 Task: Create a task  Upgrade and migrate company quality management to a cloud-based solution , assign it to team member softage.3@softage.net in the project BroaderPath and update the status of the task to  At Risk , set the priority of the task to Medium
Action: Mouse moved to (71, 55)
Screenshot: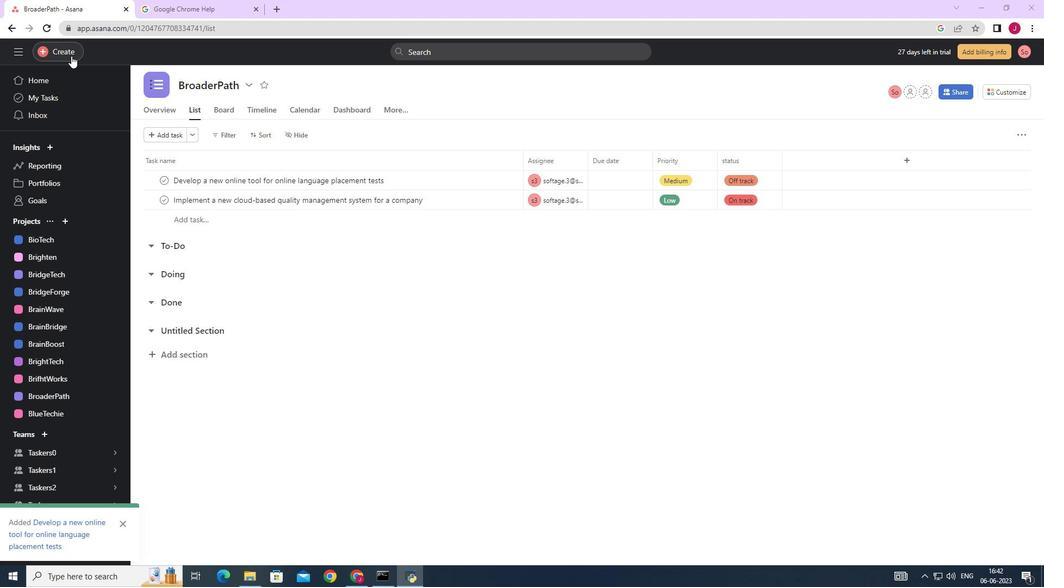 
Action: Mouse pressed left at (71, 55)
Screenshot: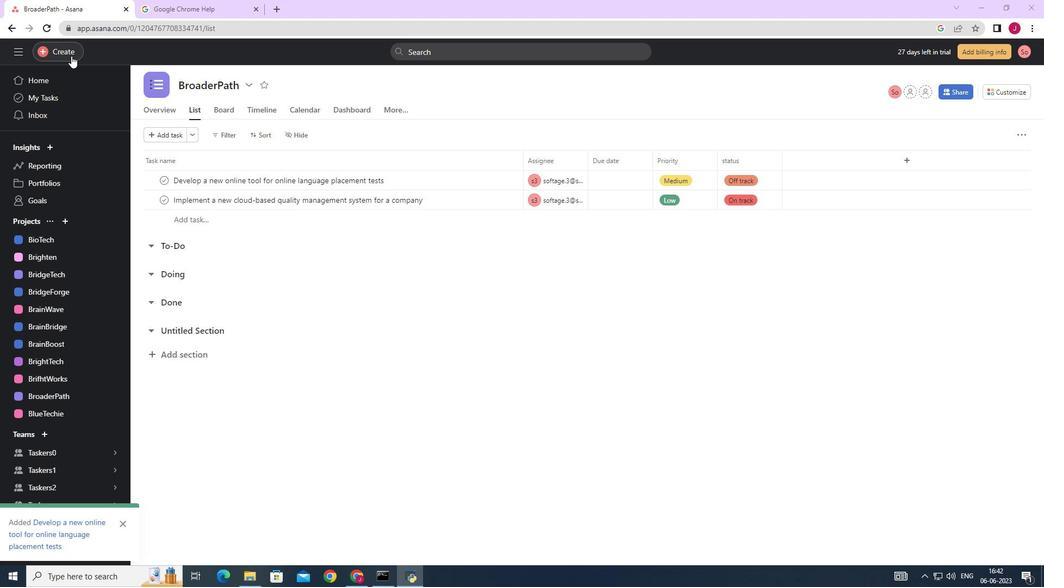 
Action: Mouse moved to (120, 54)
Screenshot: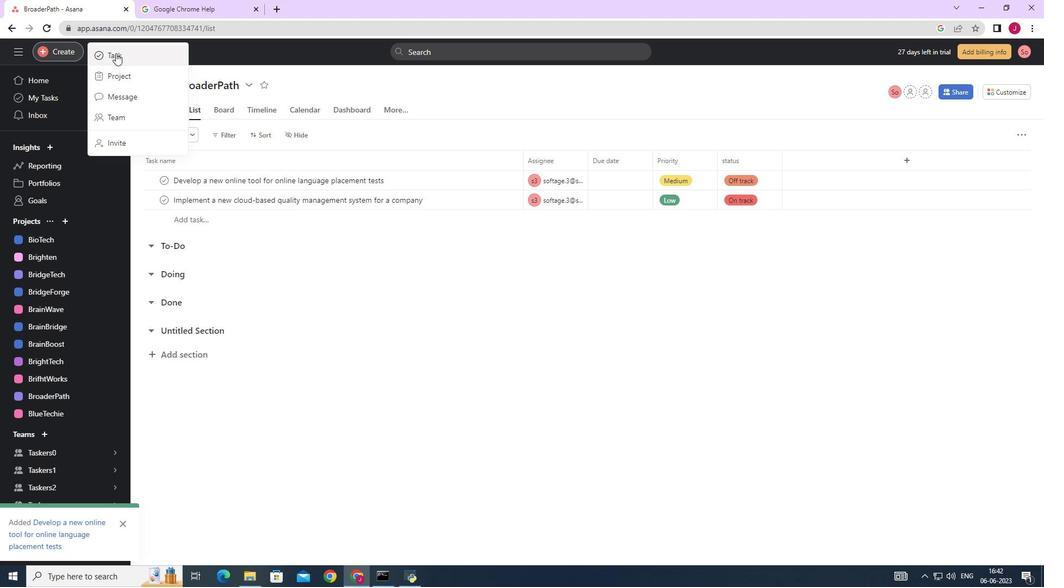 
Action: Mouse pressed left at (120, 54)
Screenshot: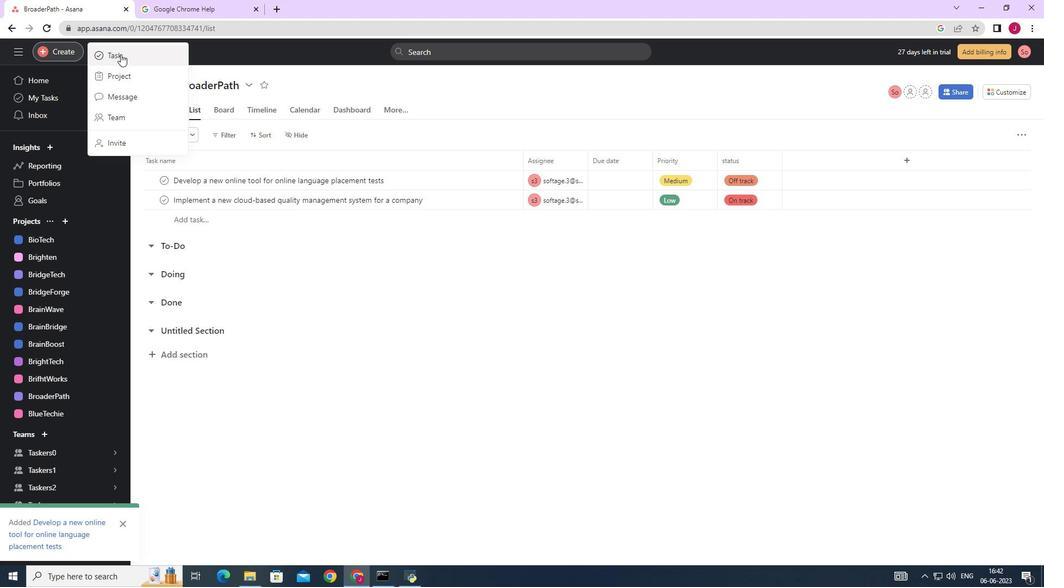 
Action: Mouse moved to (826, 360)
Screenshot: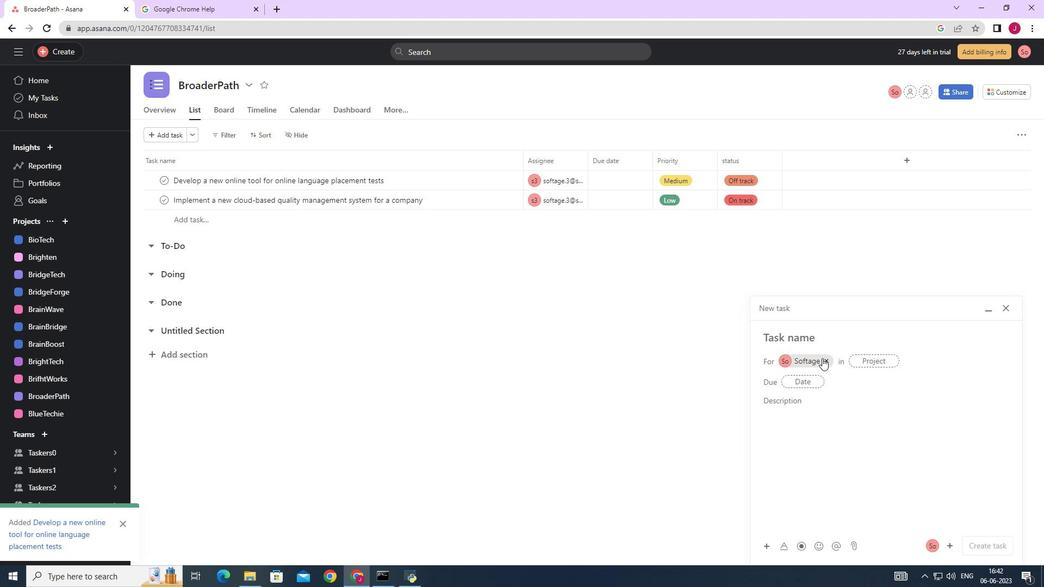 
Action: Mouse pressed left at (826, 360)
Screenshot: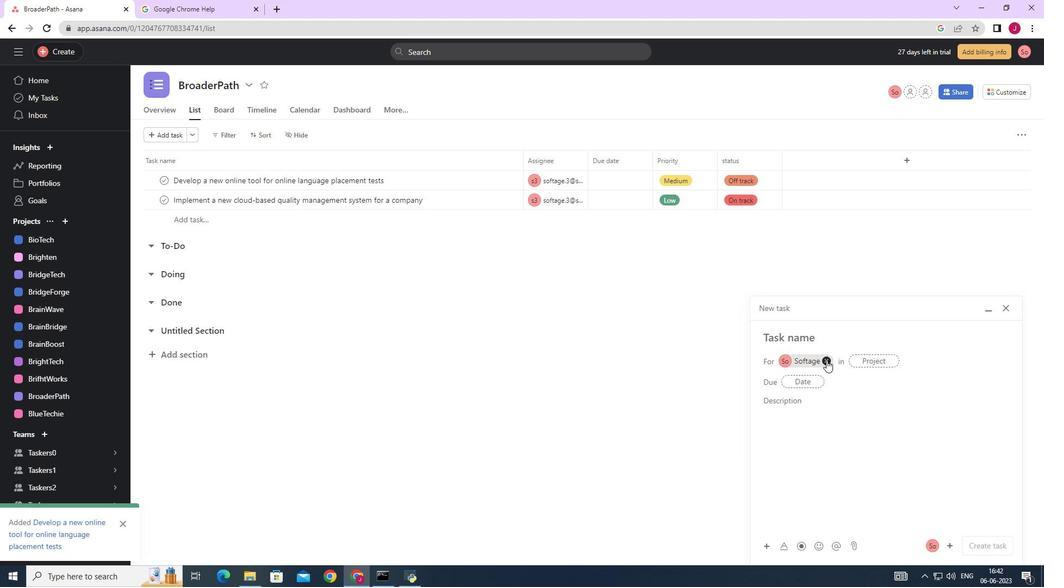 
Action: Mouse moved to (790, 338)
Screenshot: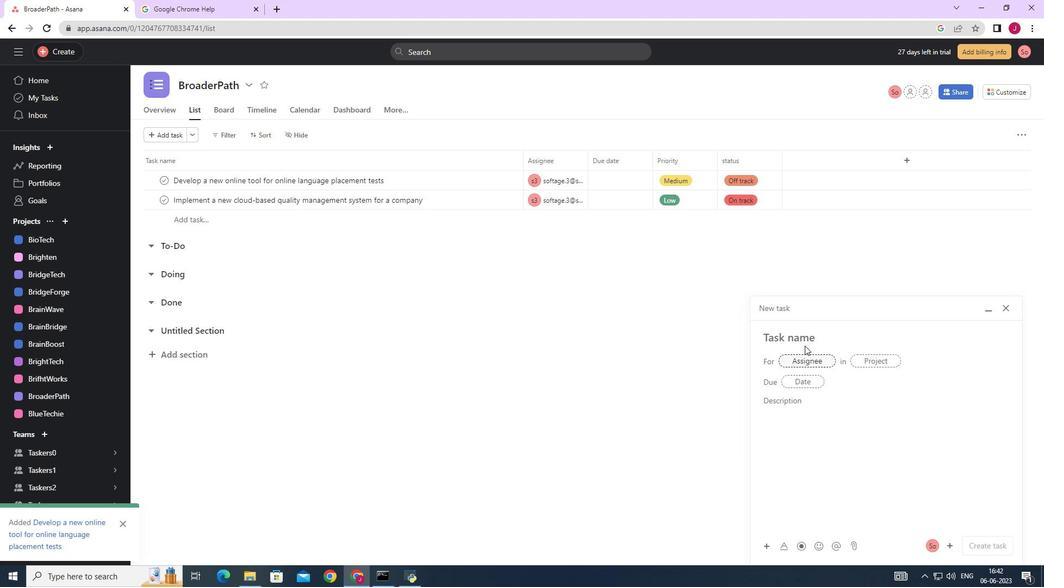 
Action: Mouse pressed left at (790, 338)
Screenshot: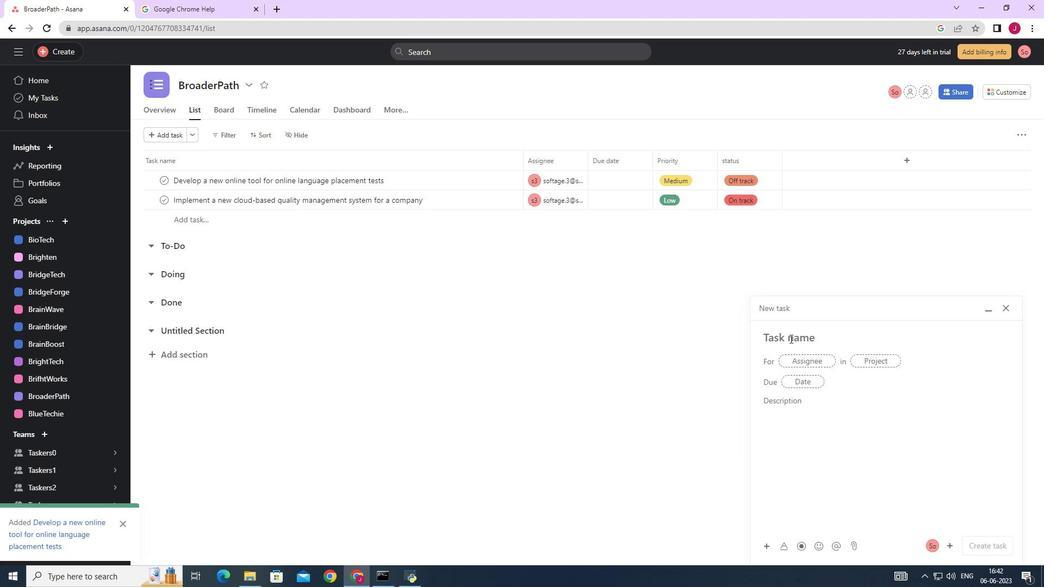 
Action: Key pressed <Key.caps_lock>U<Key.caps_lock>pgrade<Key.space>and<Key.space>migrate<Key.space>company<Key.space>quality<Key.space>management<Key.space>to<Key.space>a<Key.space>cloud-based<Key.space>solution
Screenshot: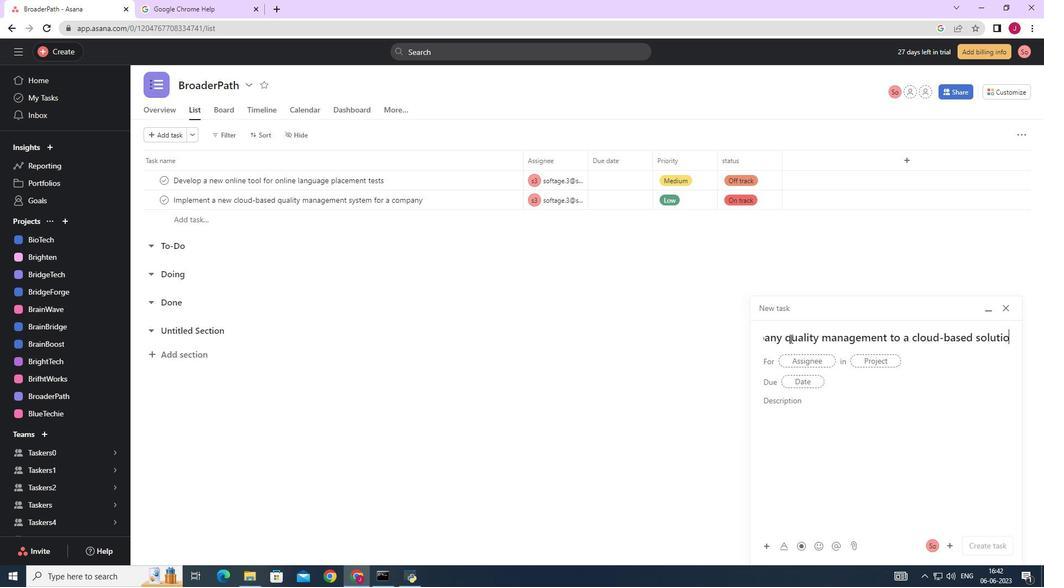 
Action: Mouse moved to (811, 365)
Screenshot: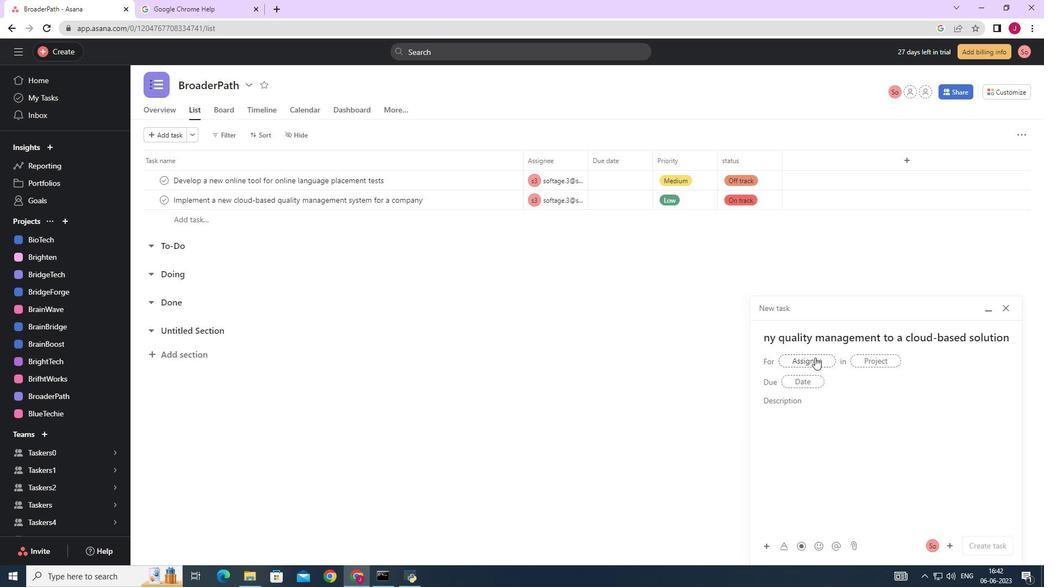
Action: Mouse pressed left at (811, 365)
Screenshot: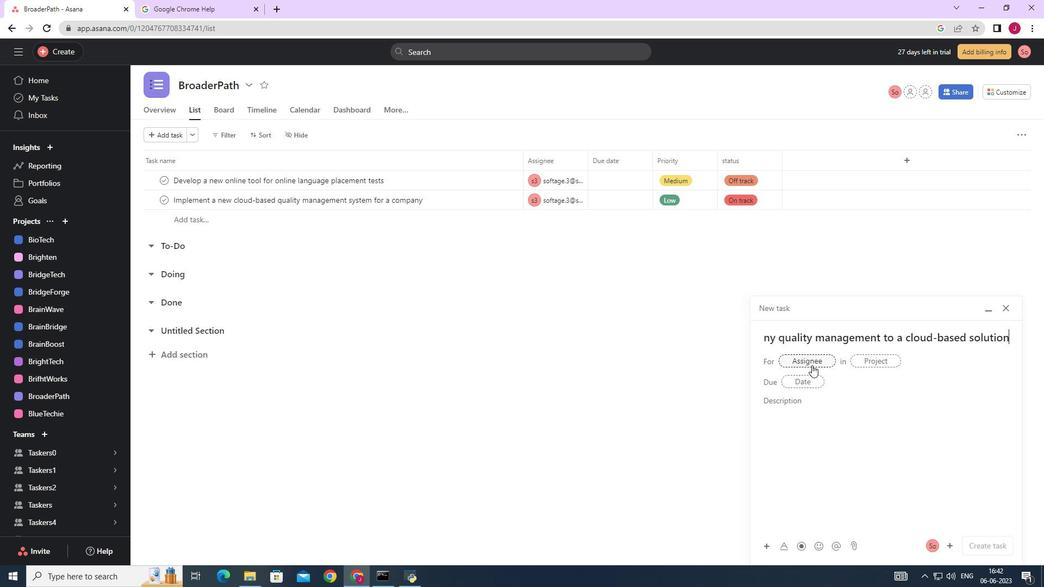 
Action: Mouse moved to (810, 366)
Screenshot: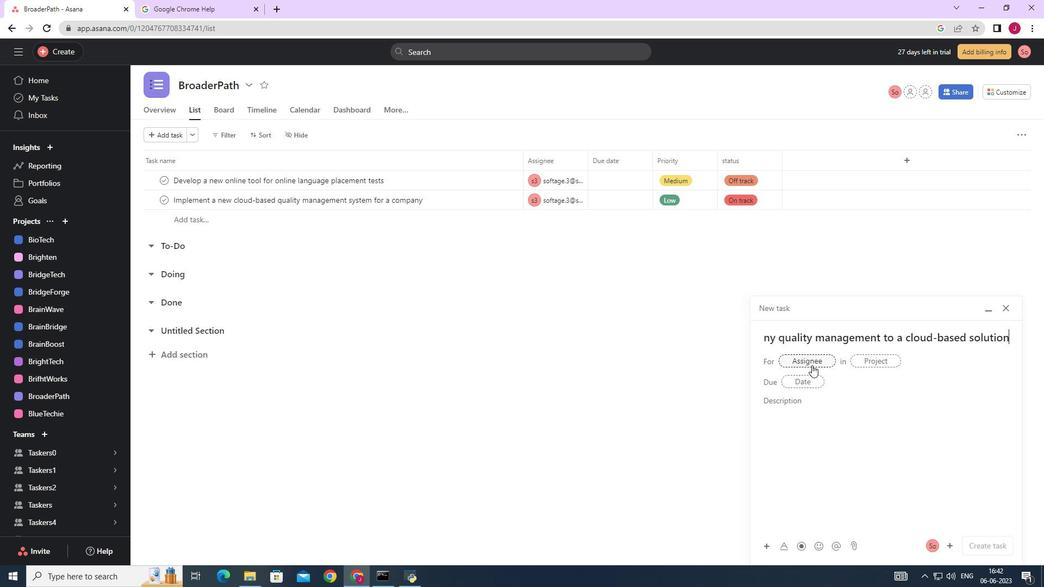 
Action: Key pressed softagr<Key.shift>@3
Screenshot: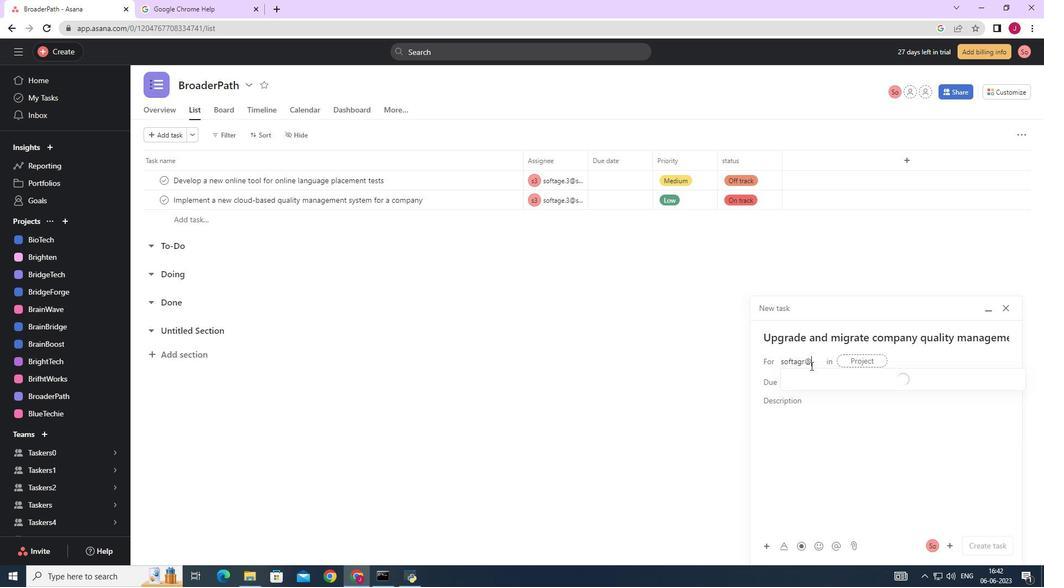 
Action: Mouse moved to (802, 362)
Screenshot: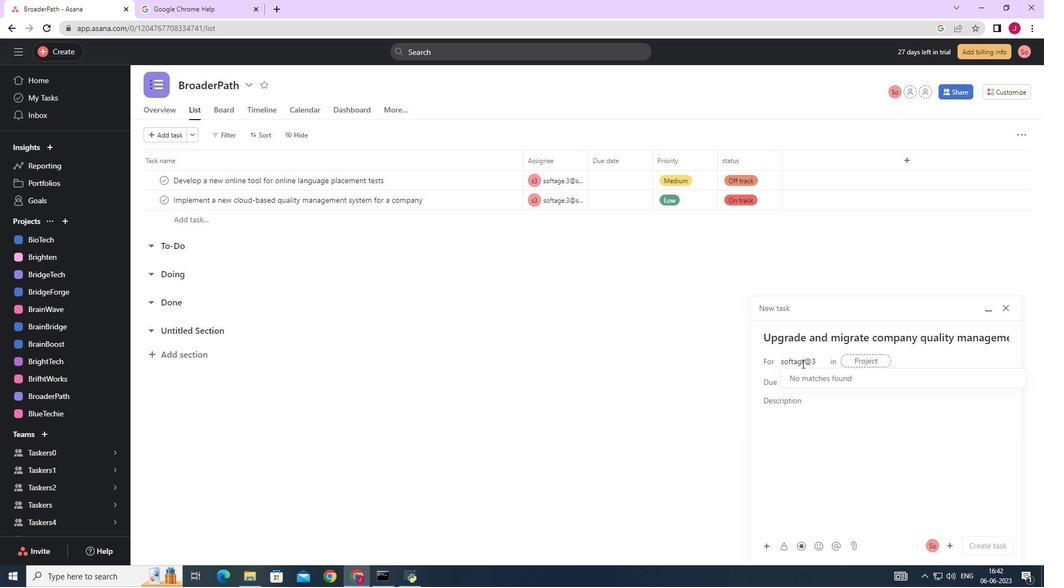 
Action: Mouse pressed left at (802, 362)
Screenshot: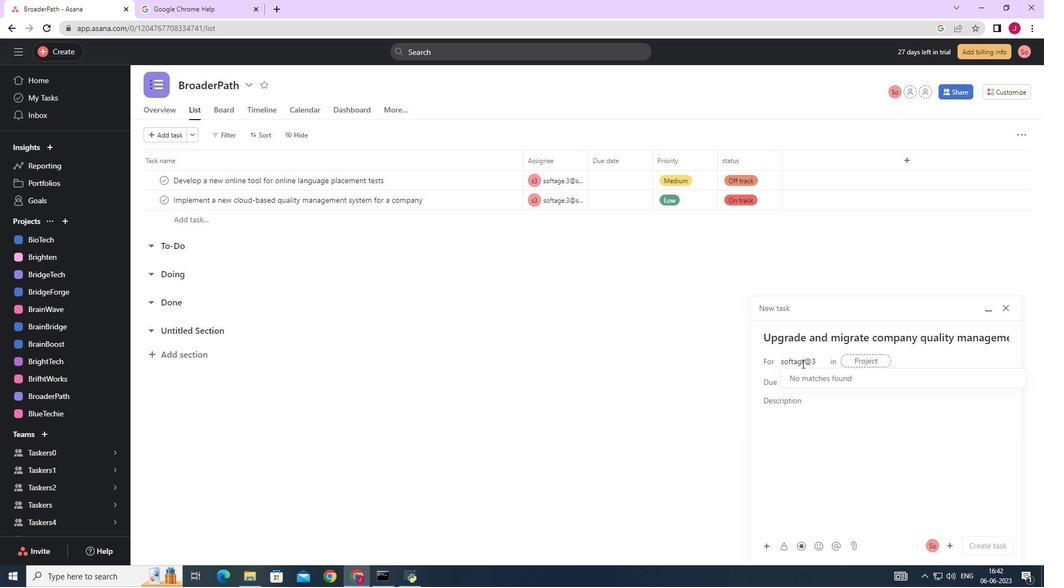 
Action: Mouse moved to (806, 362)
Screenshot: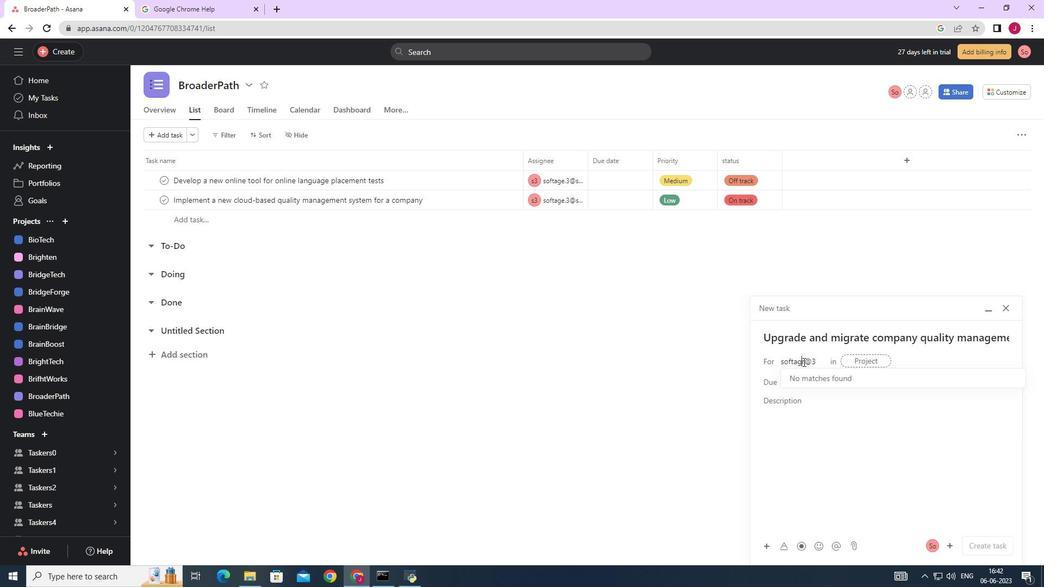 
Action: Mouse pressed left at (806, 362)
Screenshot: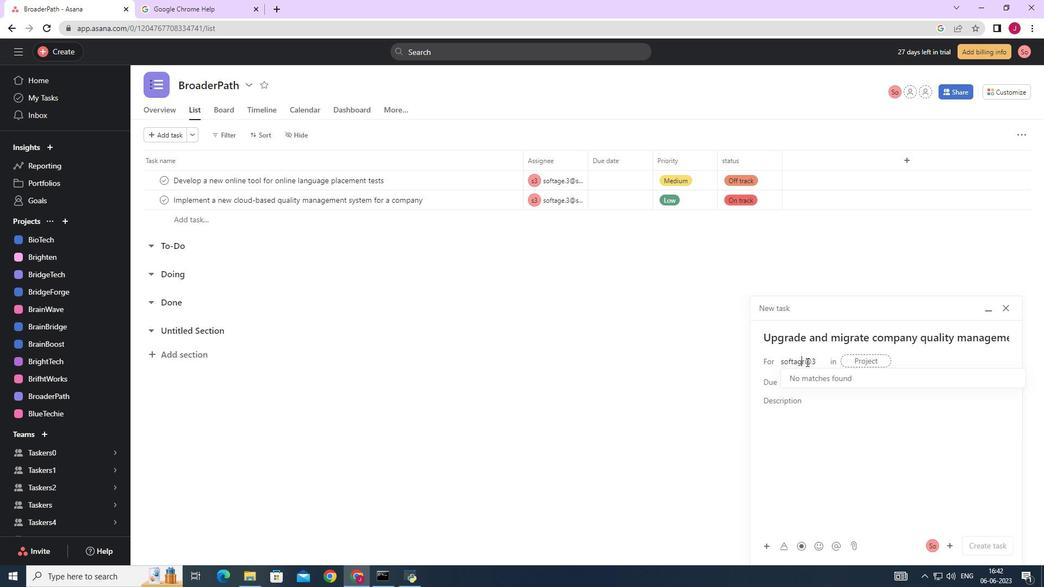 
Action: Key pressed <Key.backspace>e
Screenshot: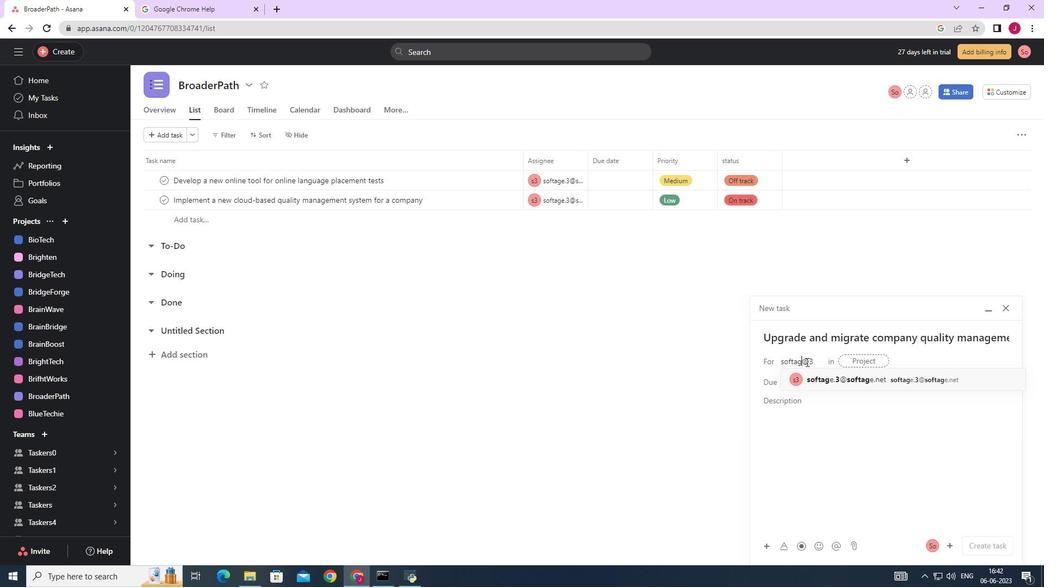 
Action: Mouse moved to (835, 381)
Screenshot: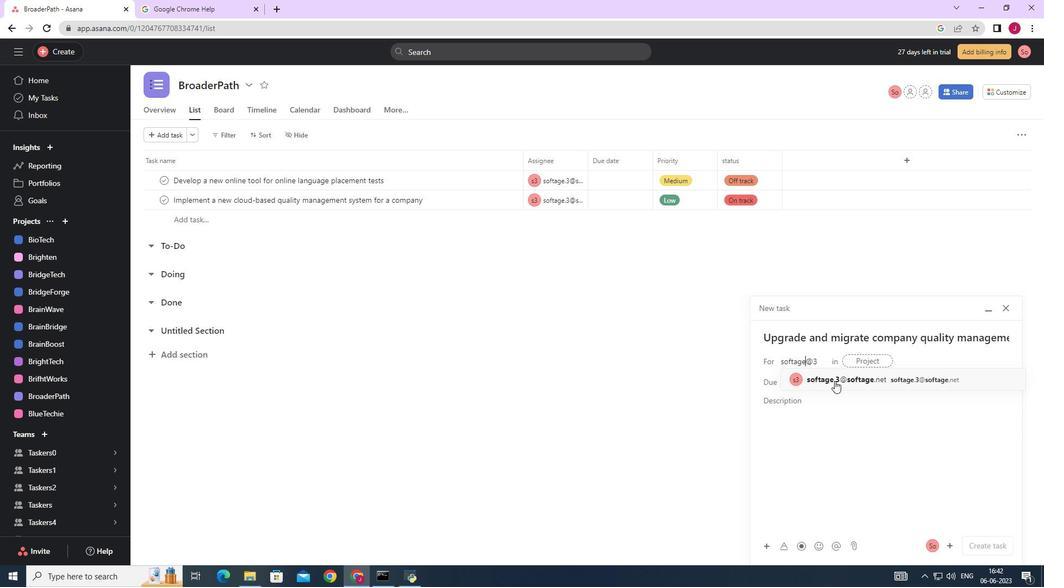 
Action: Mouse pressed left at (835, 381)
Screenshot: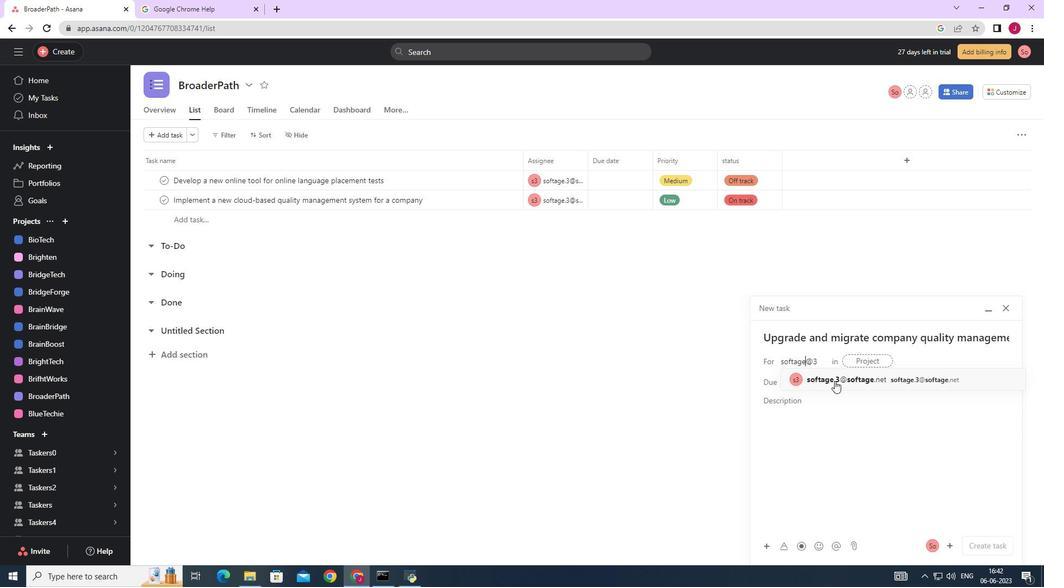 
Action: Mouse moved to (691, 380)
Screenshot: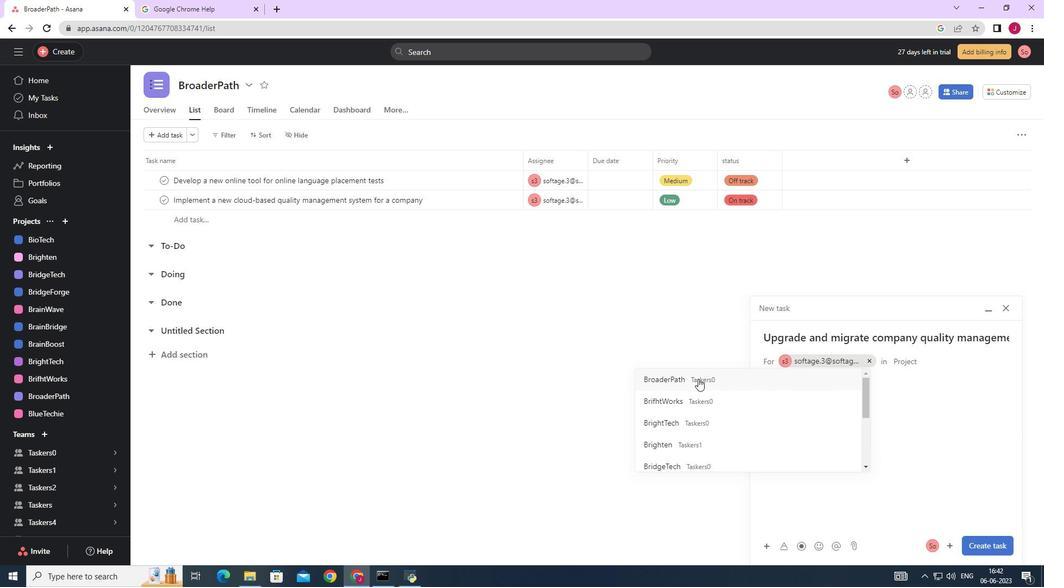 
Action: Mouse pressed left at (691, 380)
Screenshot: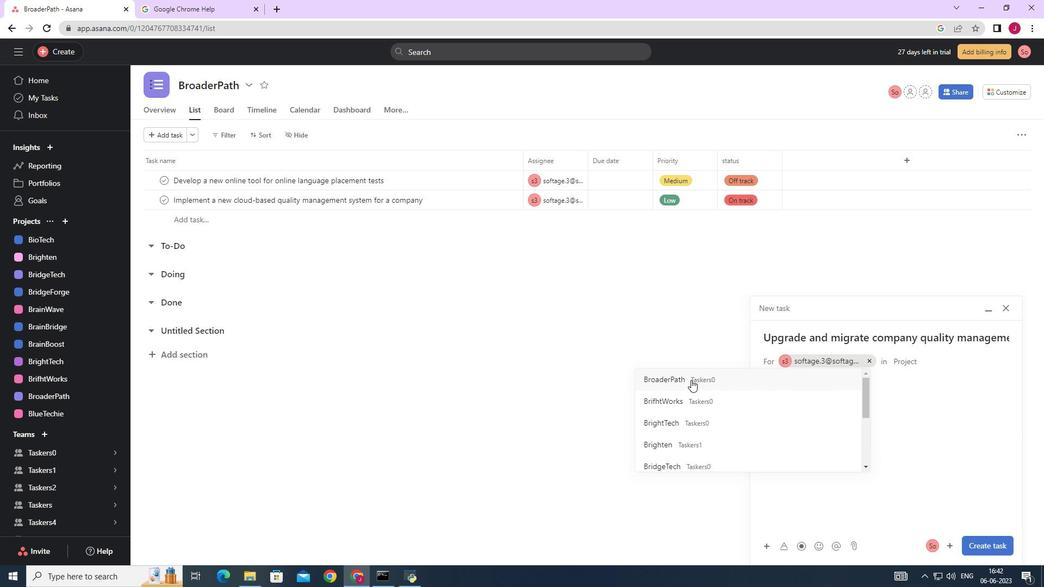 
Action: Mouse moved to (809, 400)
Screenshot: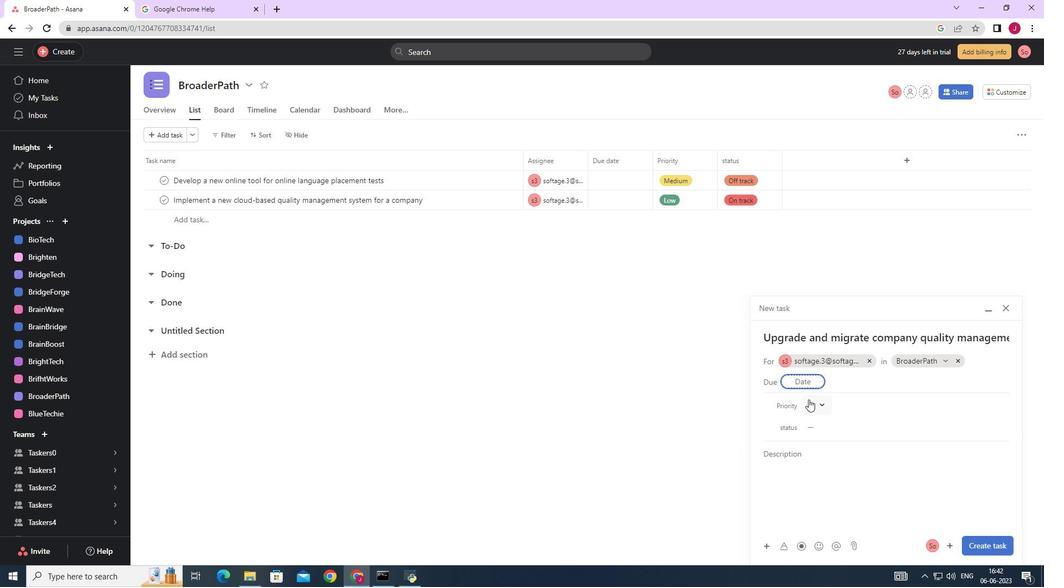 
Action: Mouse pressed left at (809, 400)
Screenshot: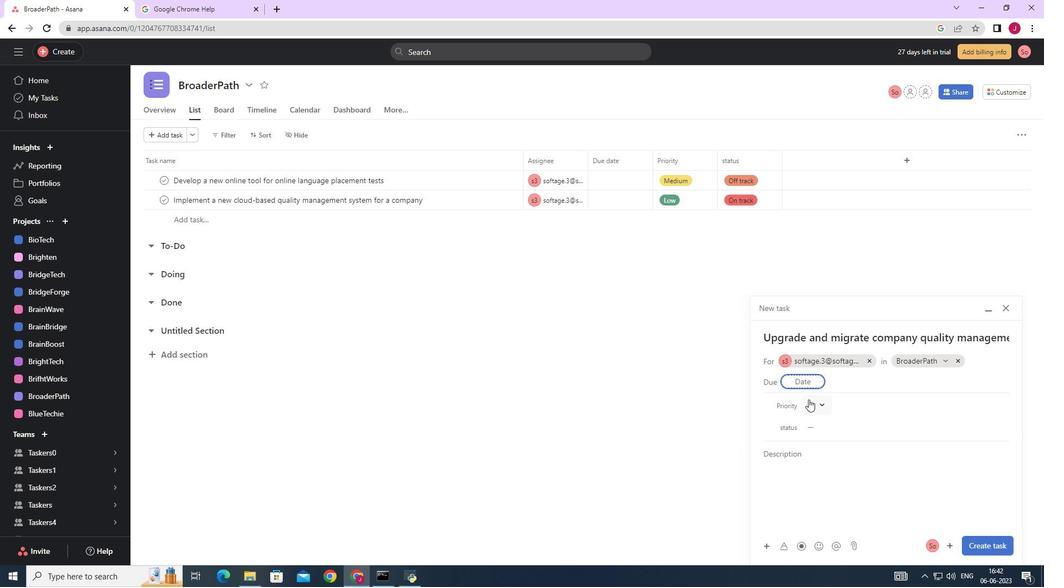 
Action: Mouse moved to (840, 461)
Screenshot: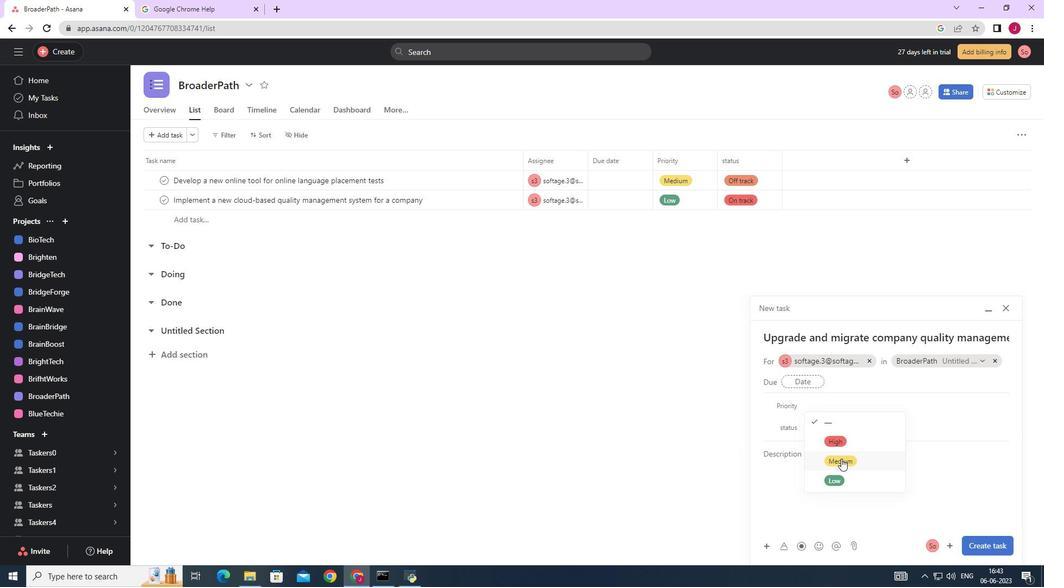 
Action: Mouse pressed left at (840, 461)
Screenshot: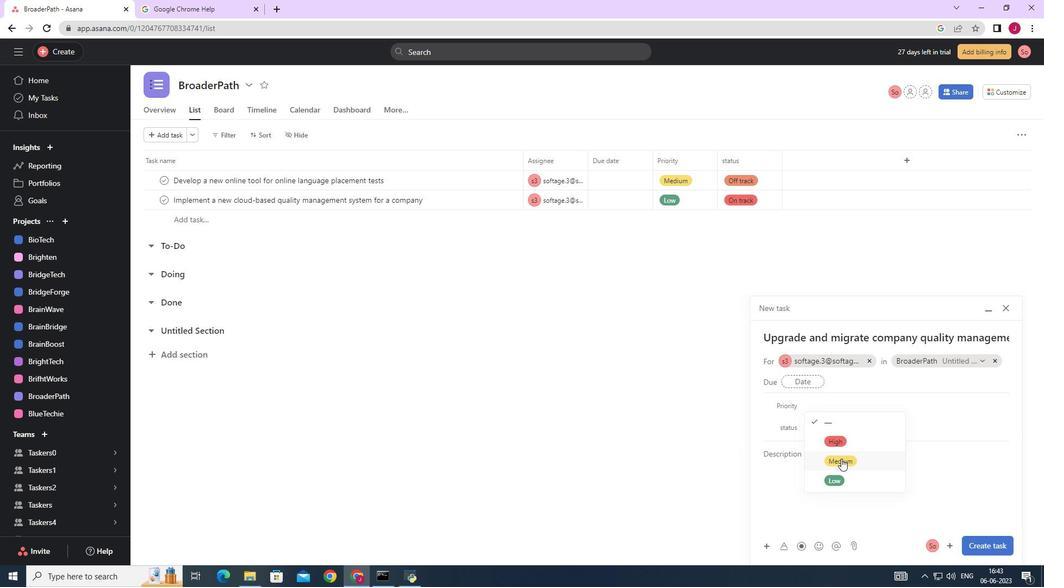 
Action: Mouse moved to (829, 430)
Screenshot: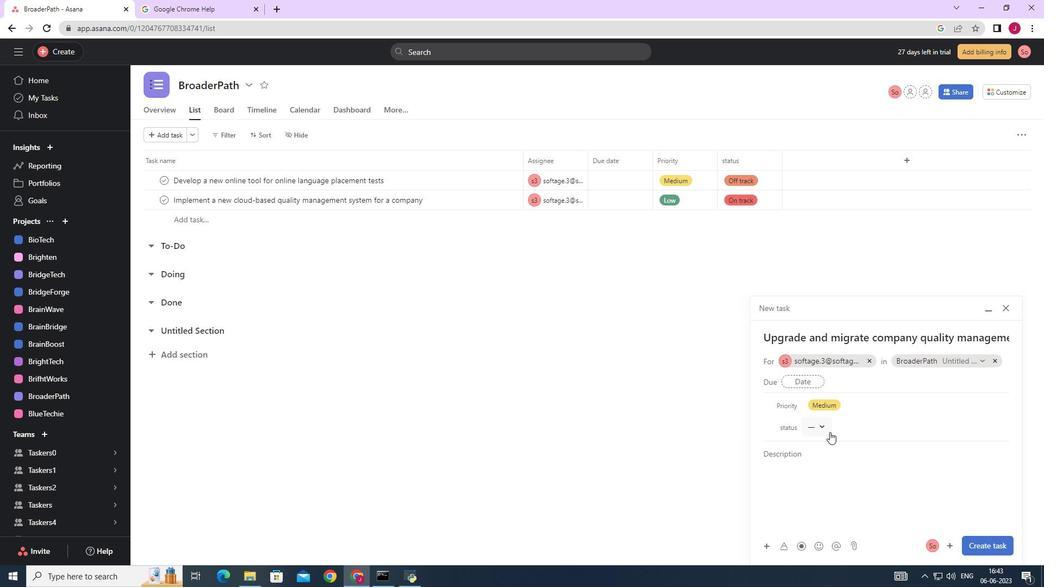 
Action: Mouse pressed left at (829, 430)
Screenshot: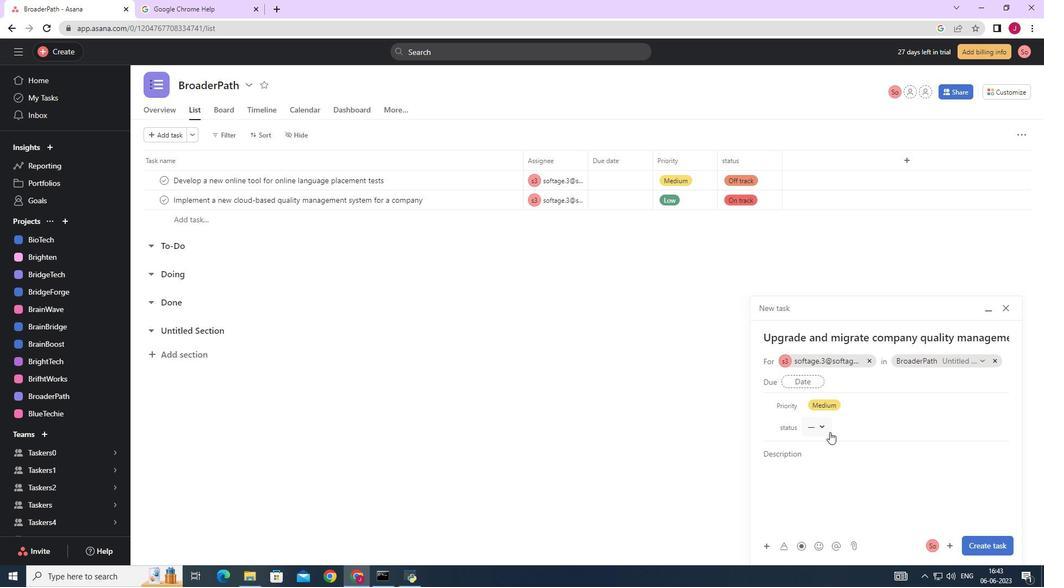 
Action: Mouse moved to (841, 500)
Screenshot: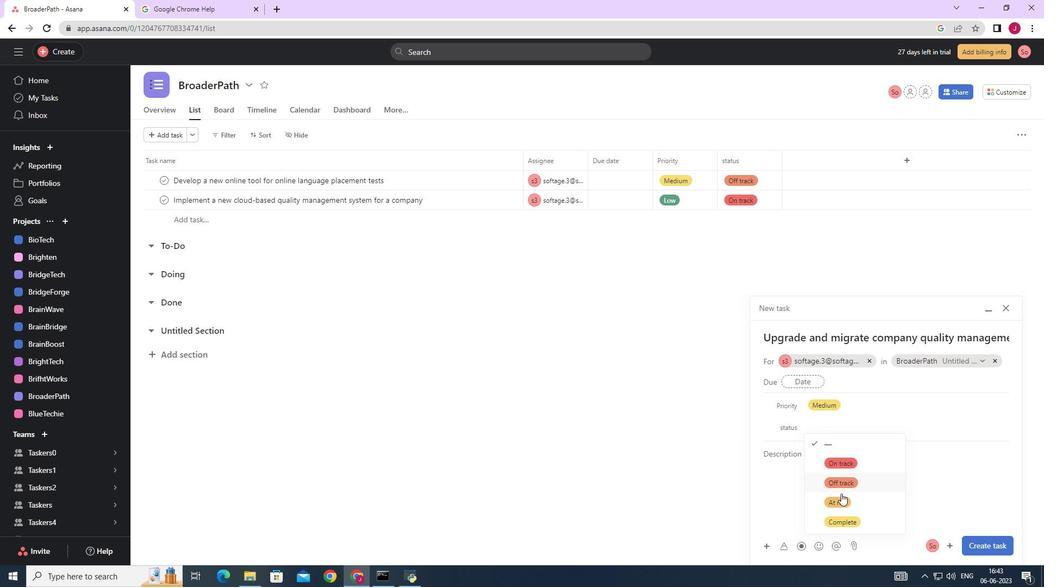 
Action: Mouse pressed left at (841, 500)
Screenshot: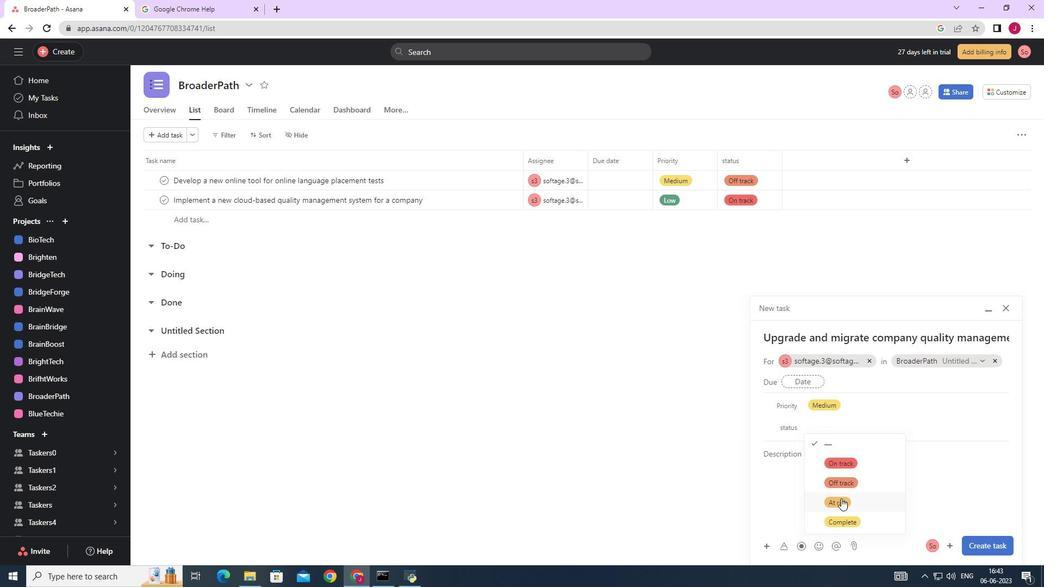 
Action: Mouse moved to (991, 544)
Screenshot: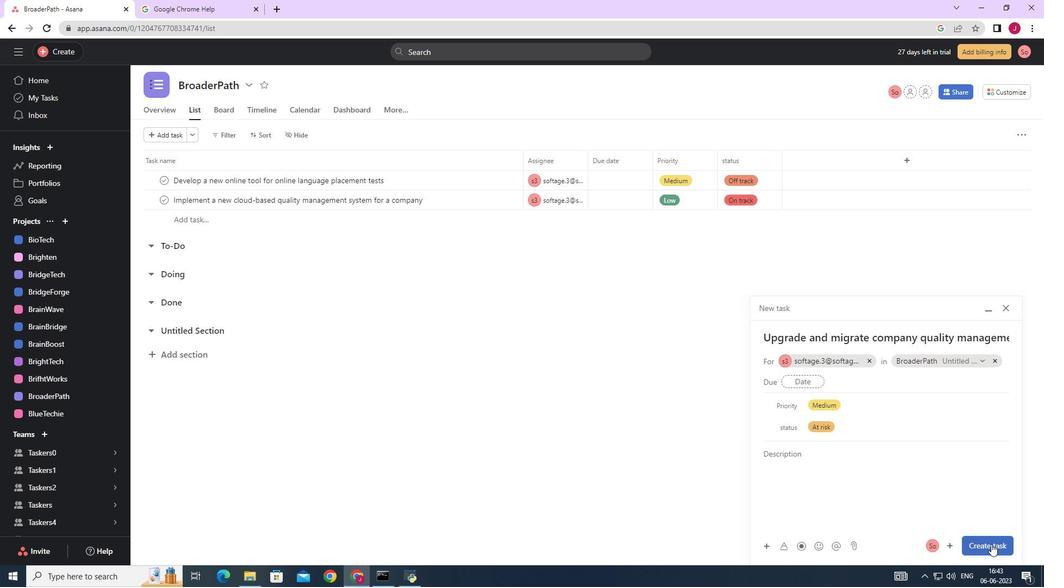 
Action: Mouse pressed left at (991, 544)
Screenshot: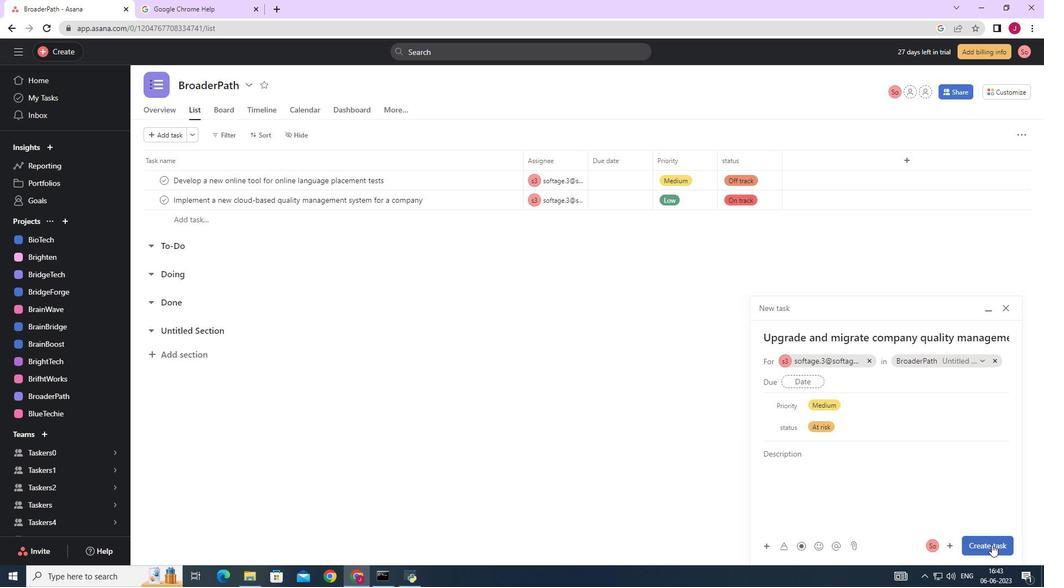 
Action: Mouse moved to (898, 222)
Screenshot: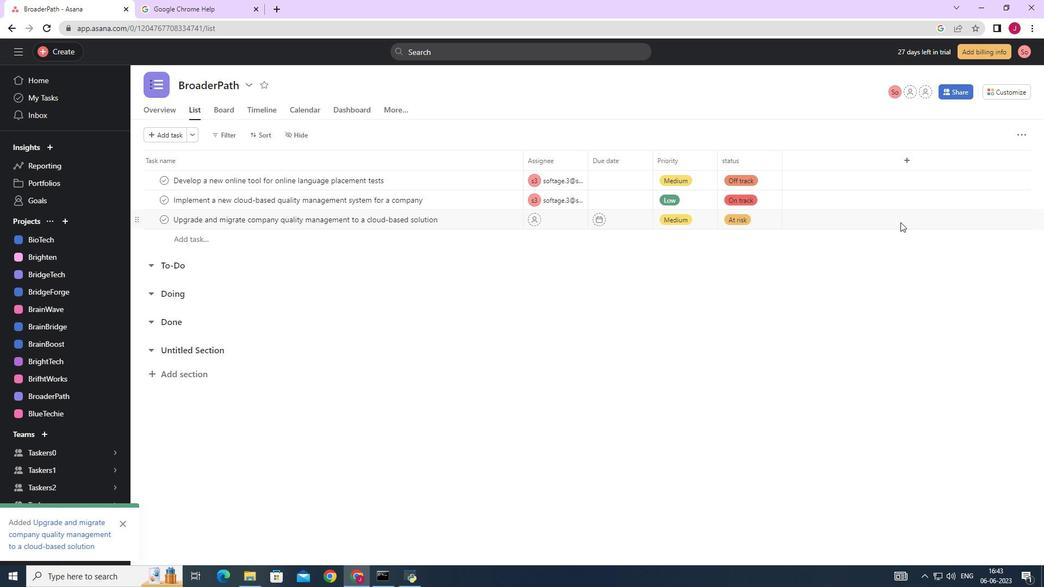 
